 Task: Select and add the product "Freshpet Select Dog Chicken Vegetable (1.75 lb)" to cart from the store "Pavilions Pets".
Action: Mouse pressed left at (52, 91)
Screenshot: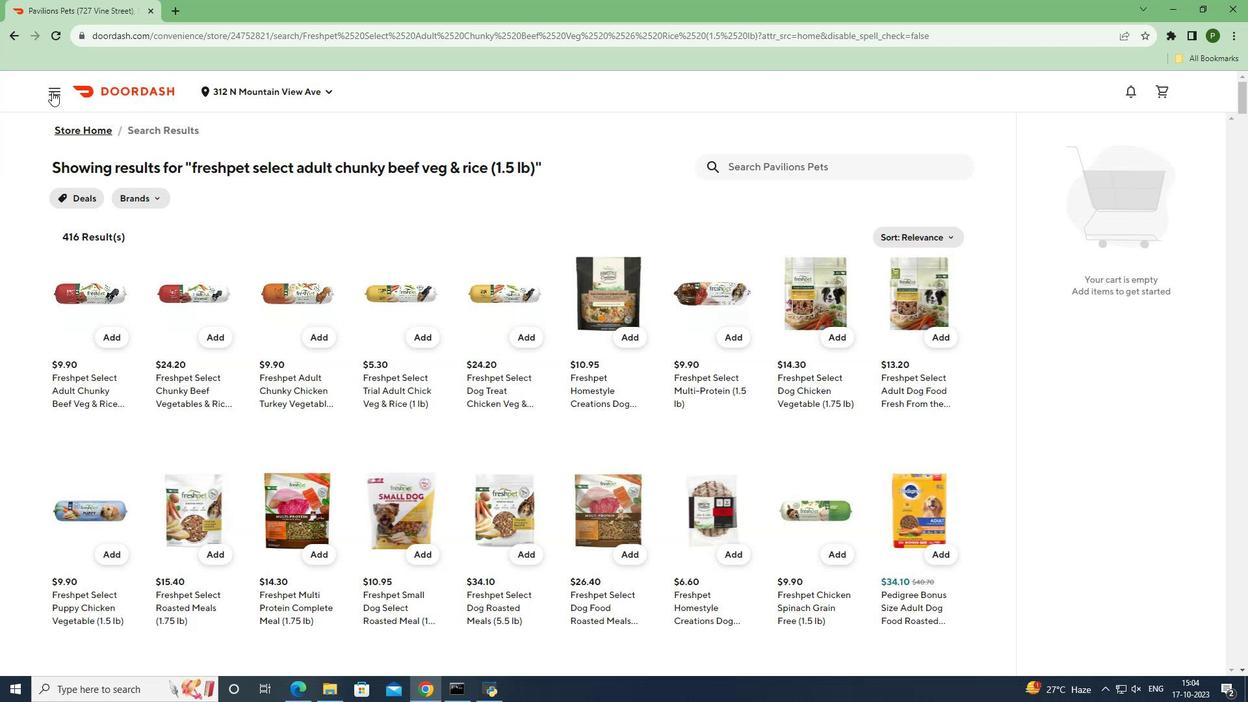 
Action: Mouse moved to (51, 184)
Screenshot: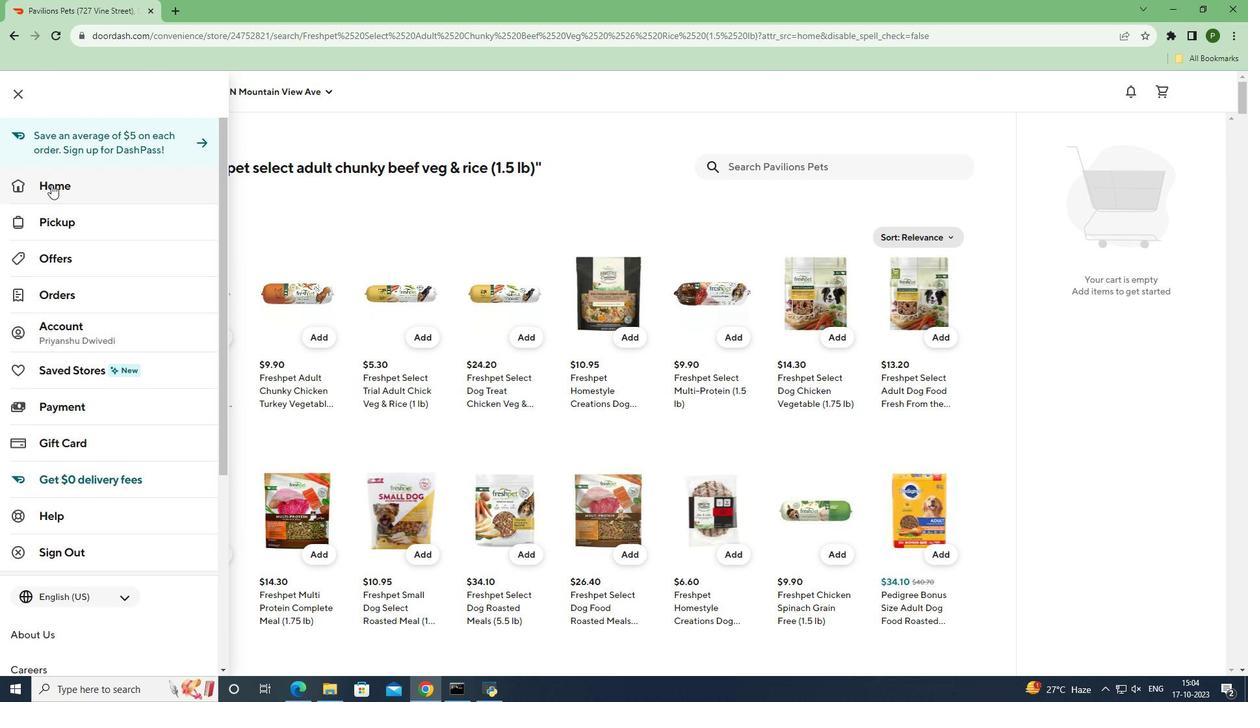 
Action: Mouse pressed left at (51, 184)
Screenshot: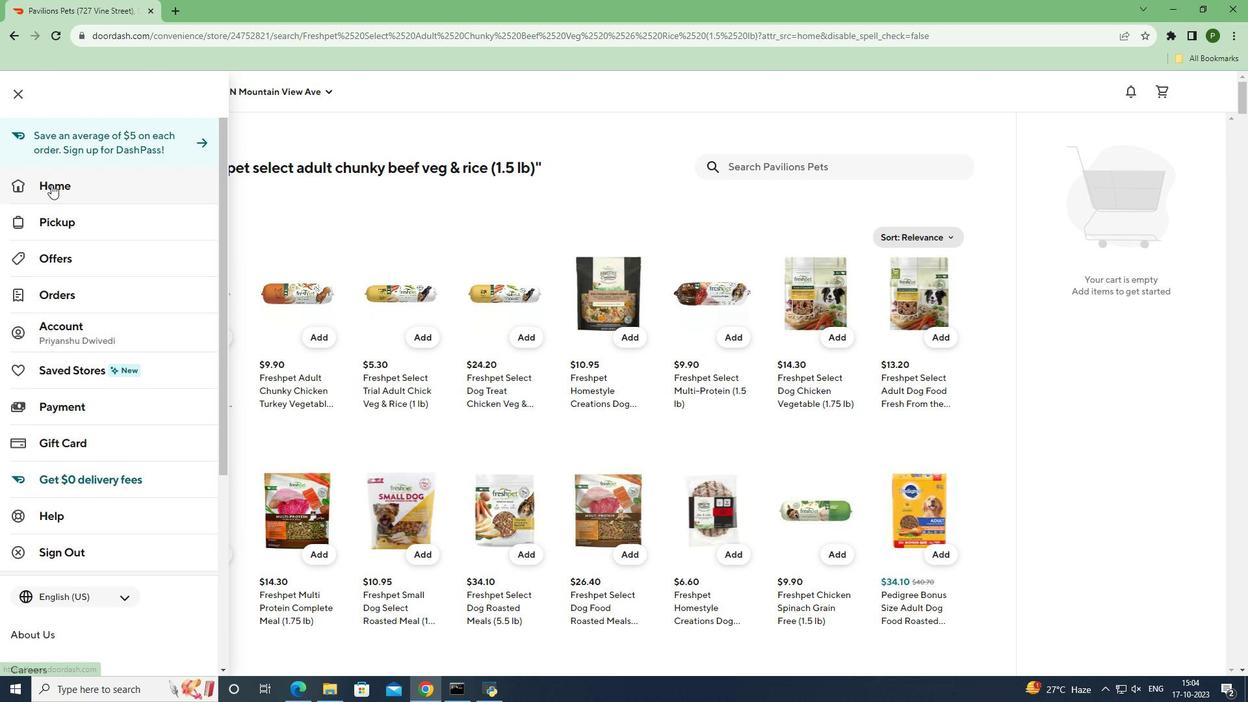 
Action: Mouse moved to (595, 137)
Screenshot: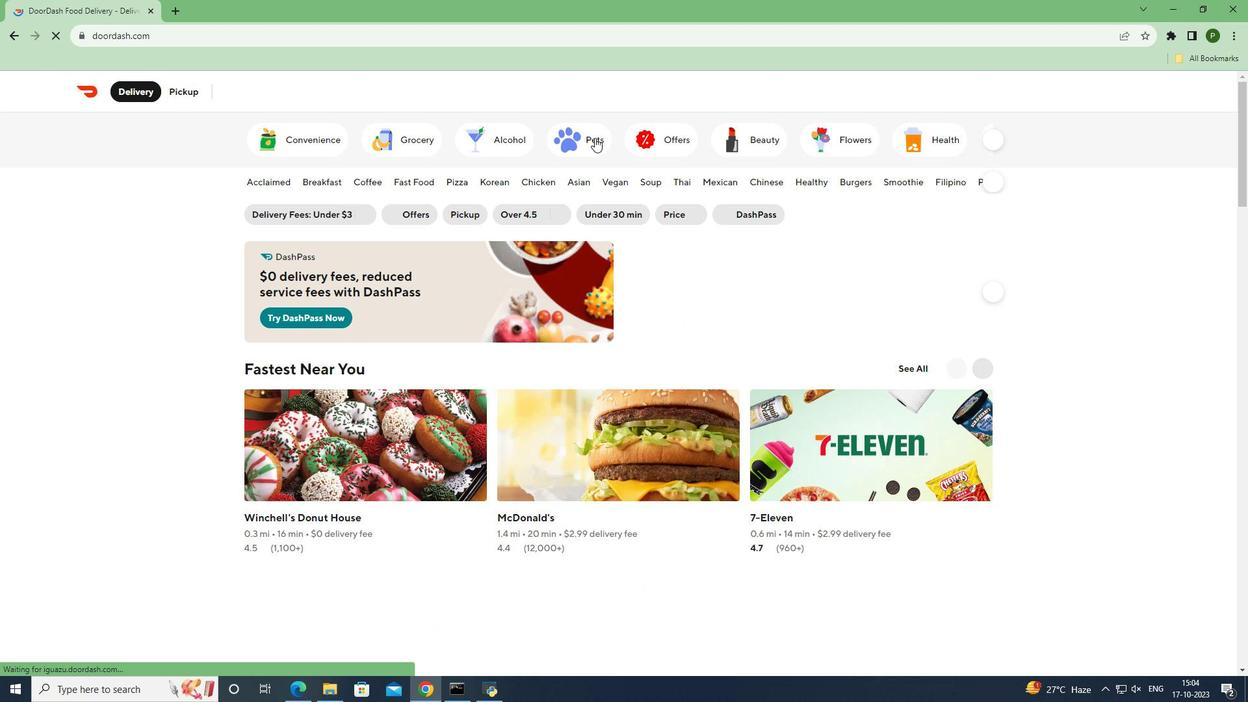 
Action: Mouse pressed left at (595, 137)
Screenshot: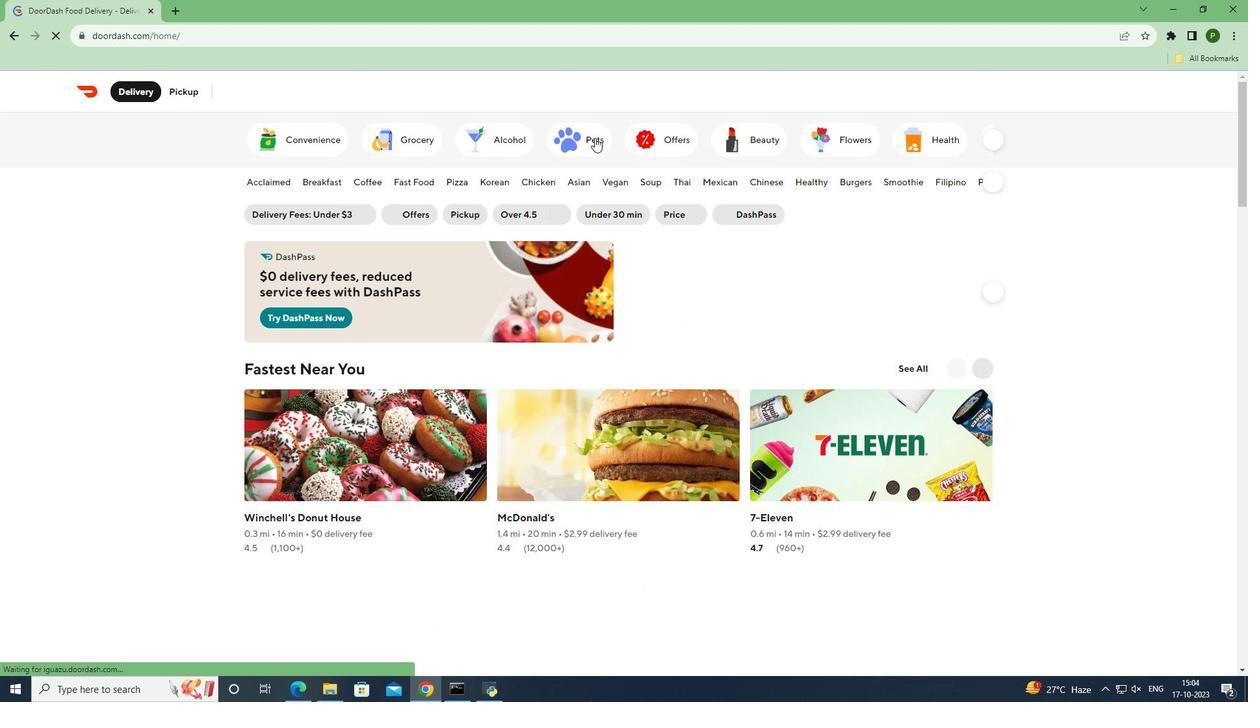 
Action: Mouse moved to (967, 398)
Screenshot: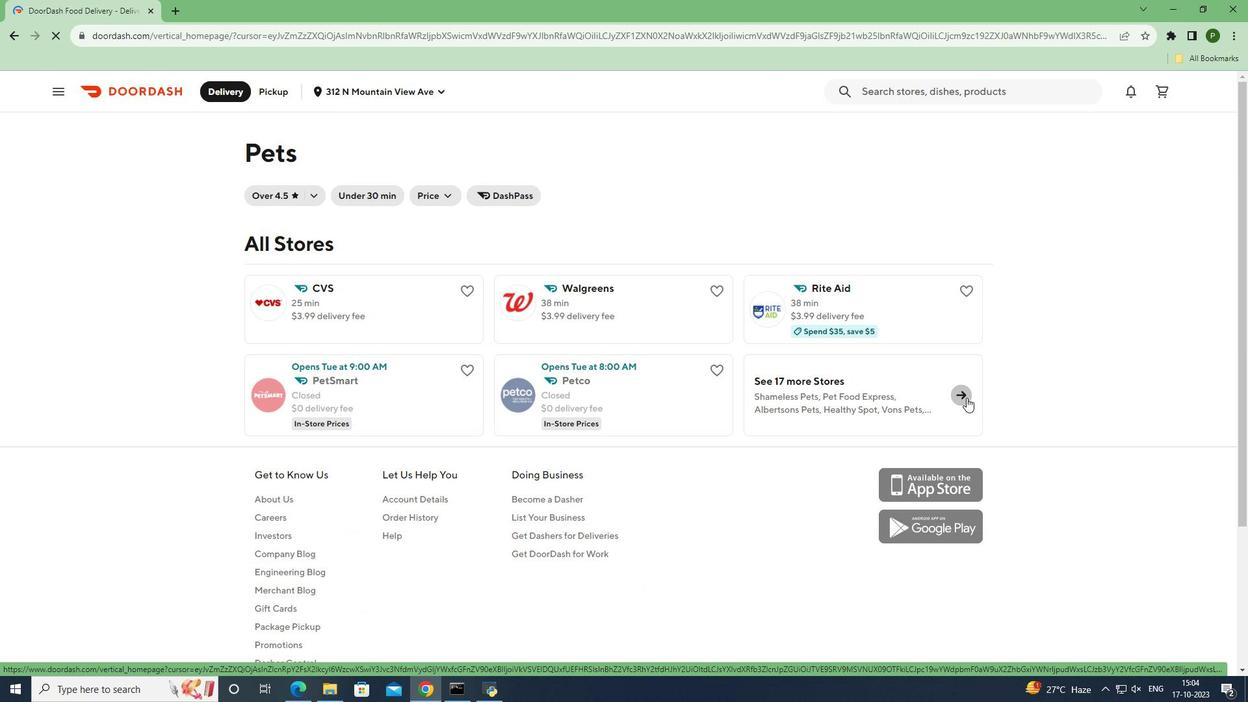 
Action: Mouse pressed left at (967, 398)
Screenshot: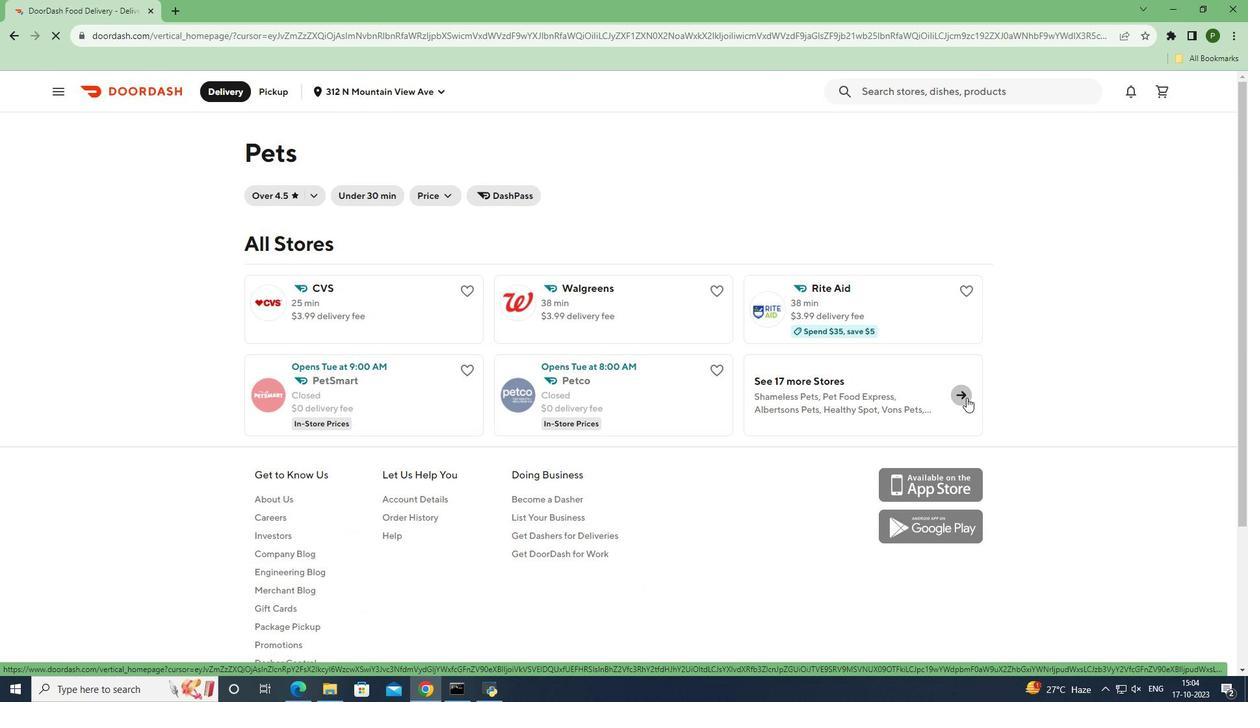 
Action: Mouse moved to (807, 554)
Screenshot: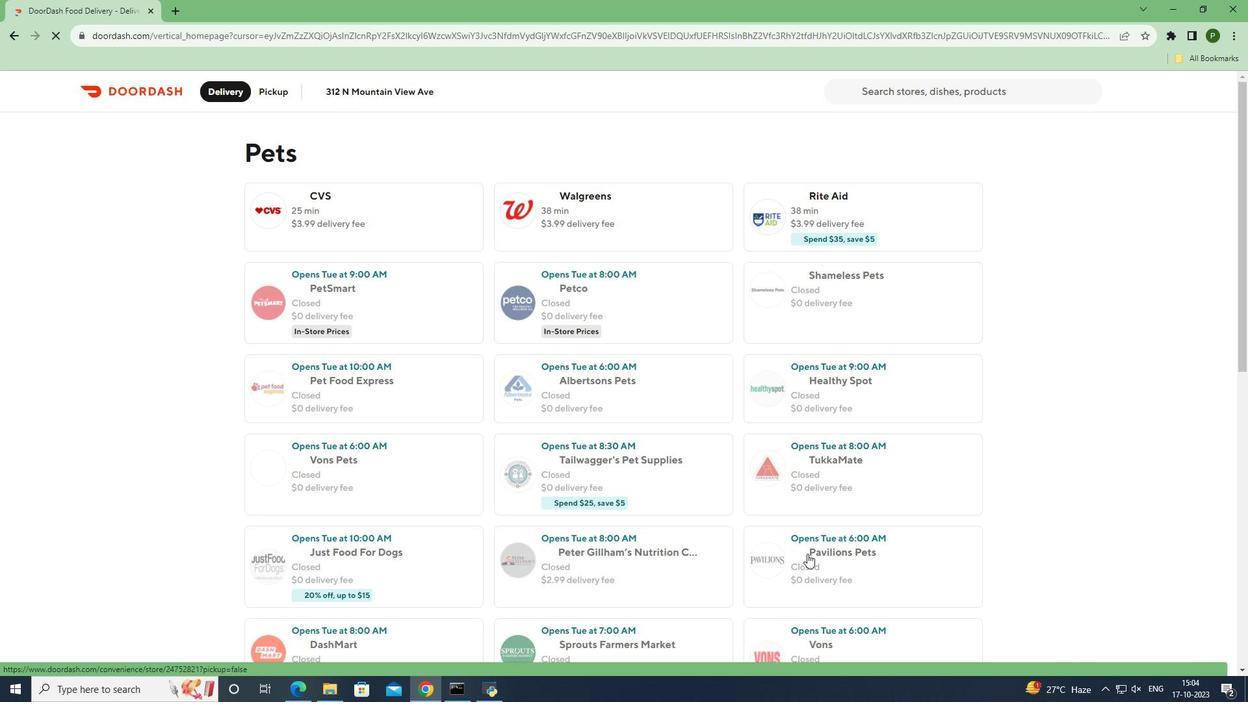 
Action: Mouse pressed left at (807, 554)
Screenshot: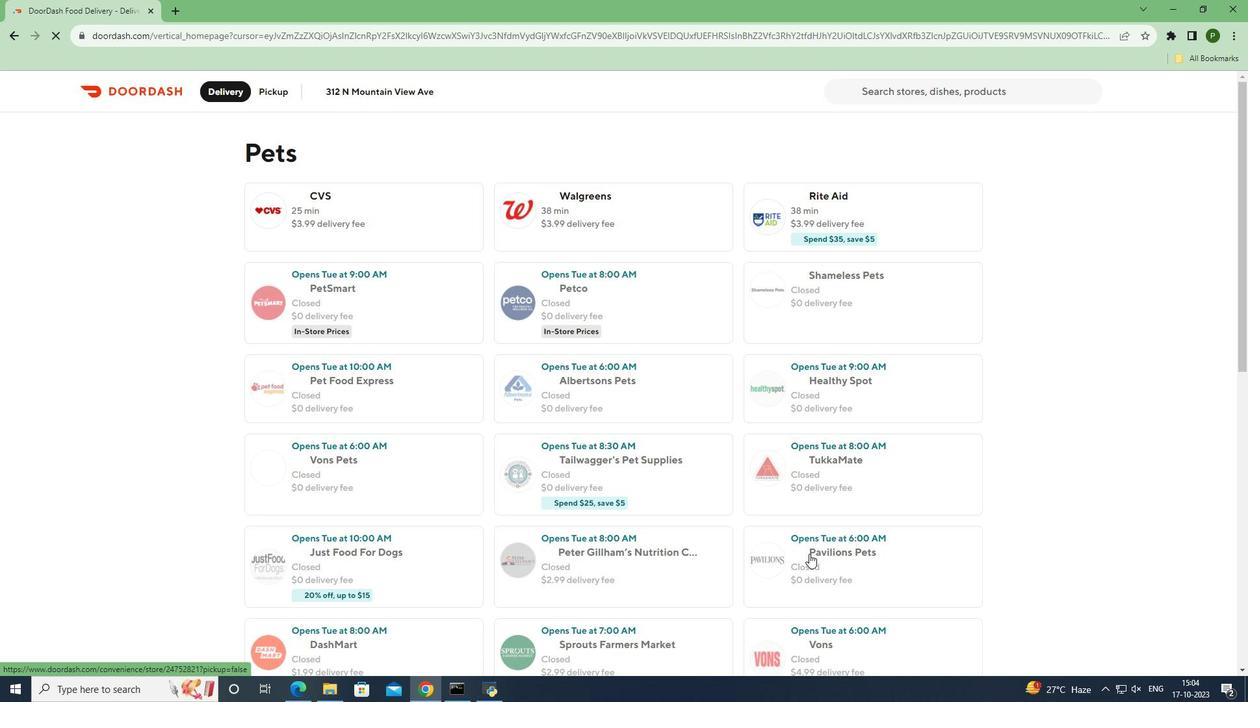 
Action: Mouse moved to (800, 210)
Screenshot: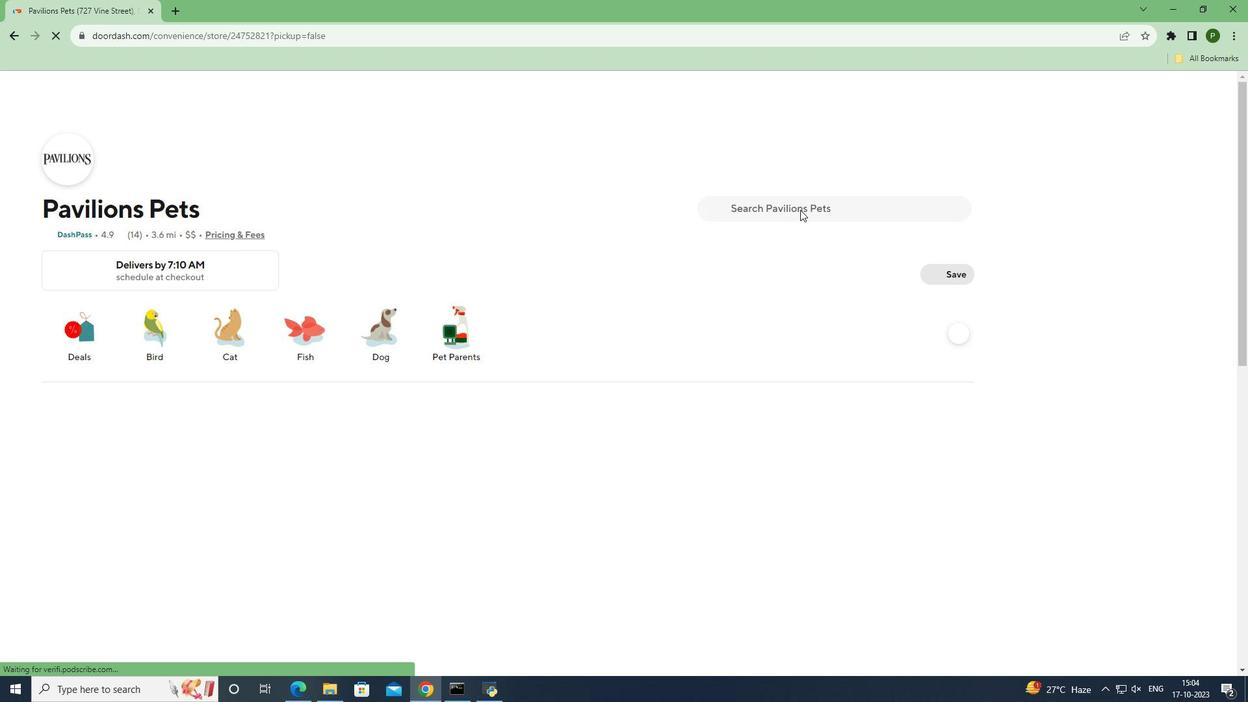 
Action: Mouse pressed left at (800, 210)
Screenshot: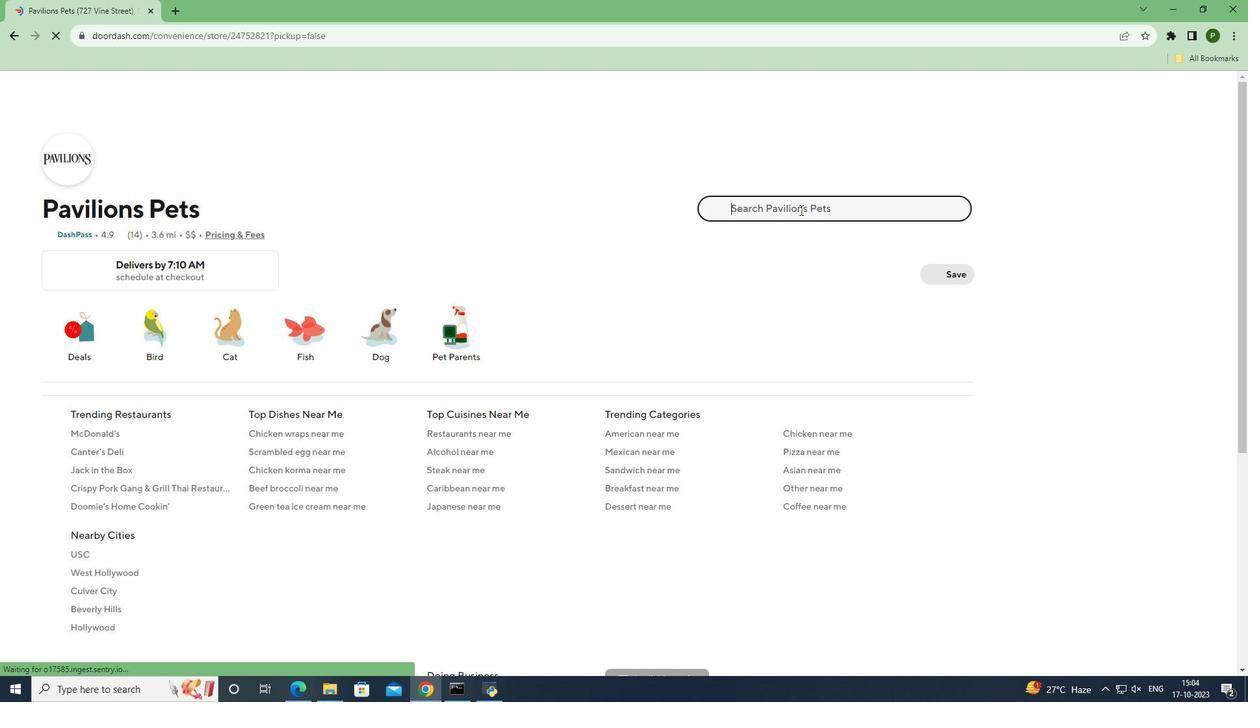 
Action: Key pressed <Key.caps_lock>F<Key.caps_lock>reshpet<Key.space><Key.caps_lock>S<Key.caps_lock>elect<Key.space><Key.caps_lock>D<Key.caps_lock>og<Key.space><Key.caps_lock>C<Key.caps_lock>hicken<Key.space><Key.caps_lock>V<Key.caps_lock>egetable<Key.space><Key.shift_r>(1.75<Key.space>lb<Key.shift_r>)<Key.enter>
Screenshot: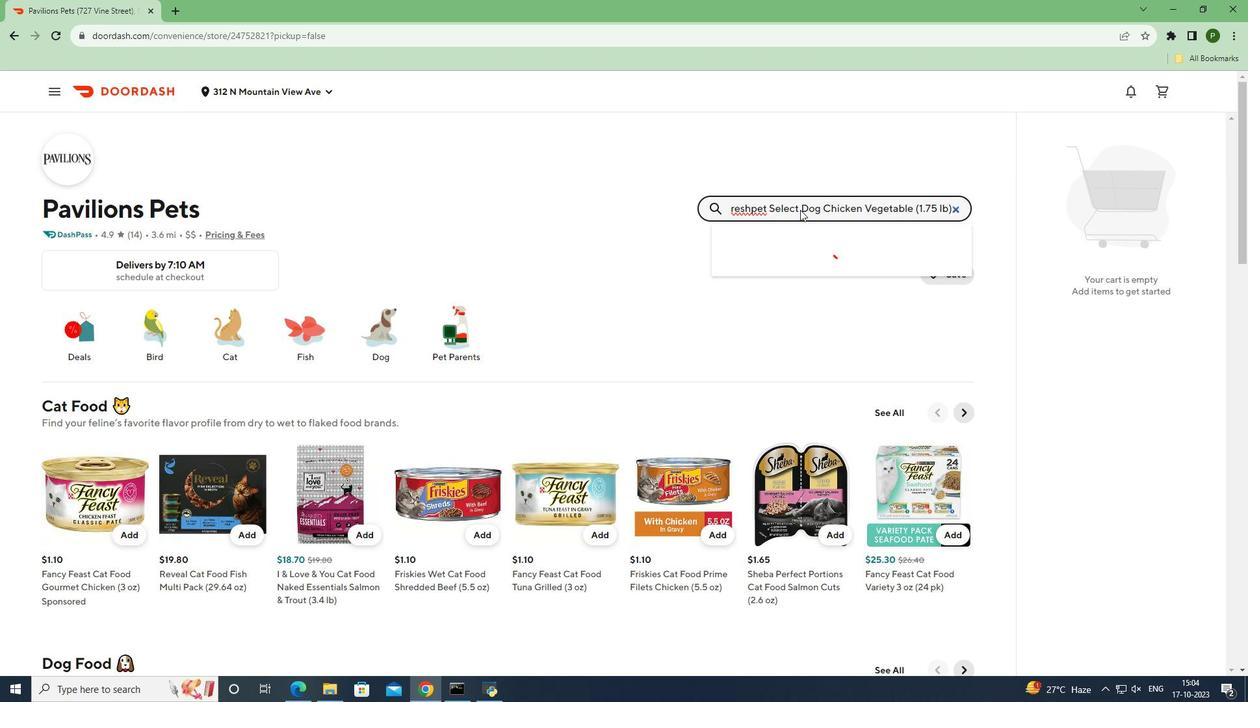 
Action: Mouse moved to (109, 338)
Screenshot: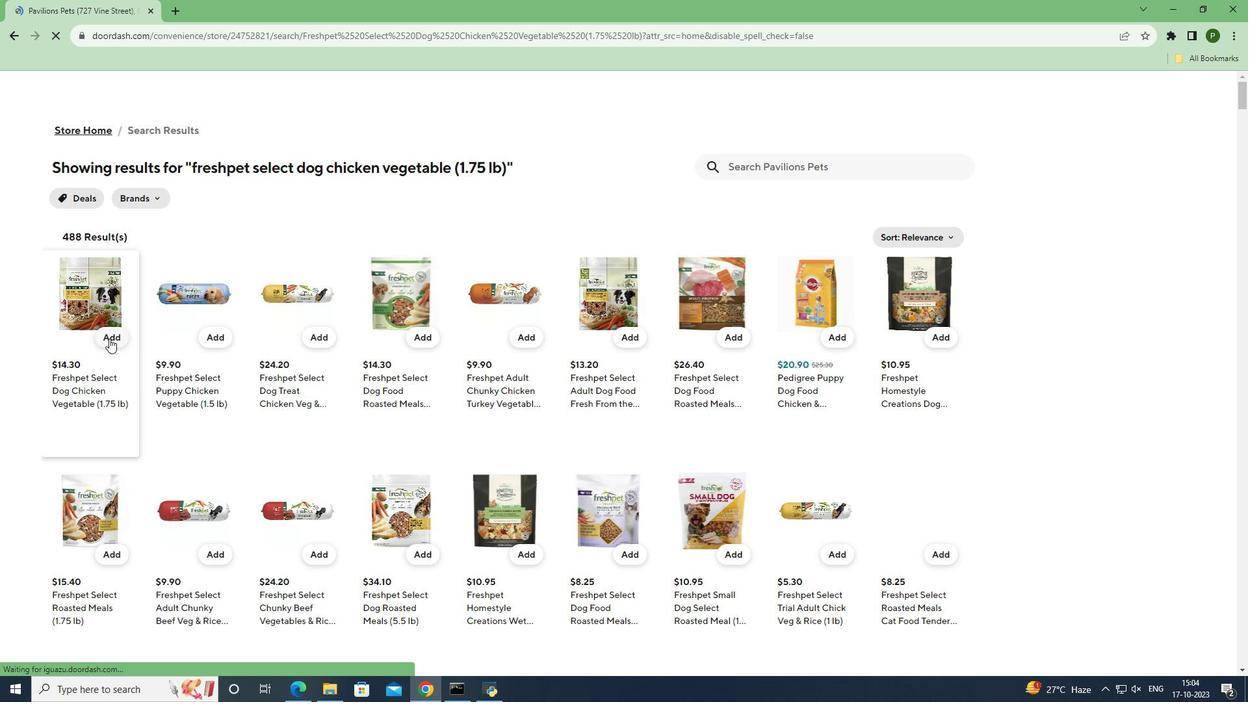 
Action: Mouse pressed left at (109, 338)
Screenshot: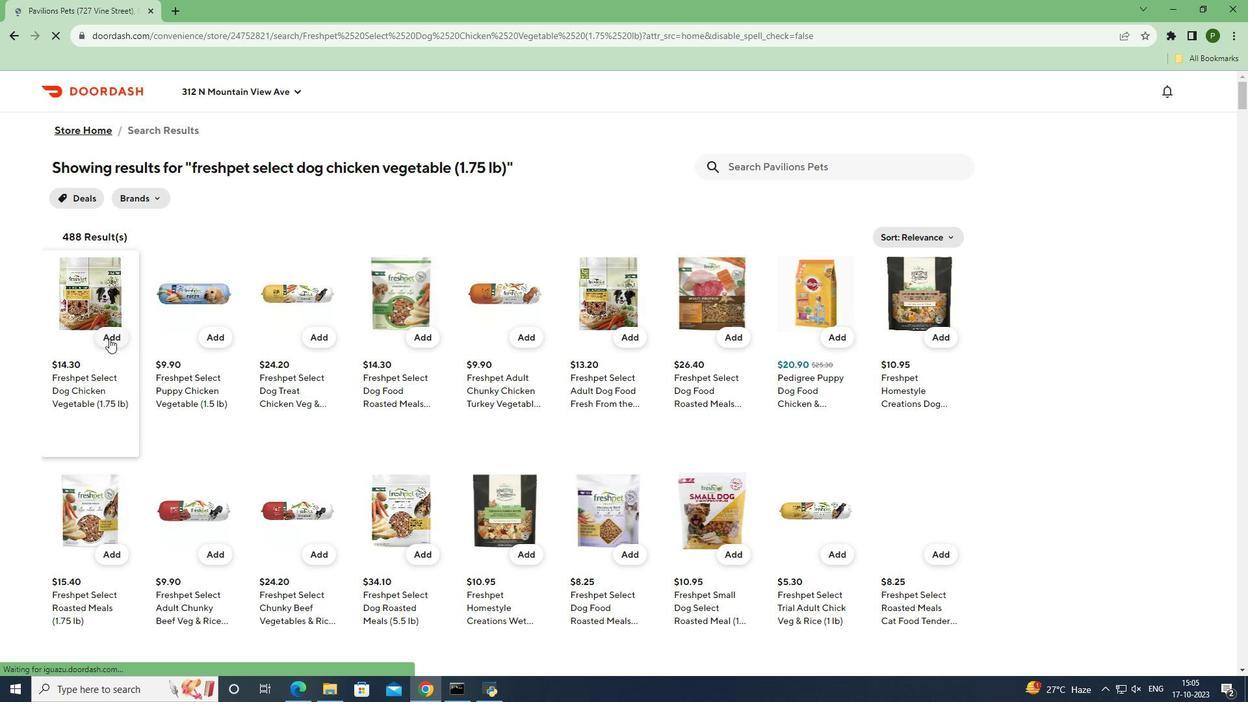 
Action: Mouse moved to (91, 389)
Screenshot: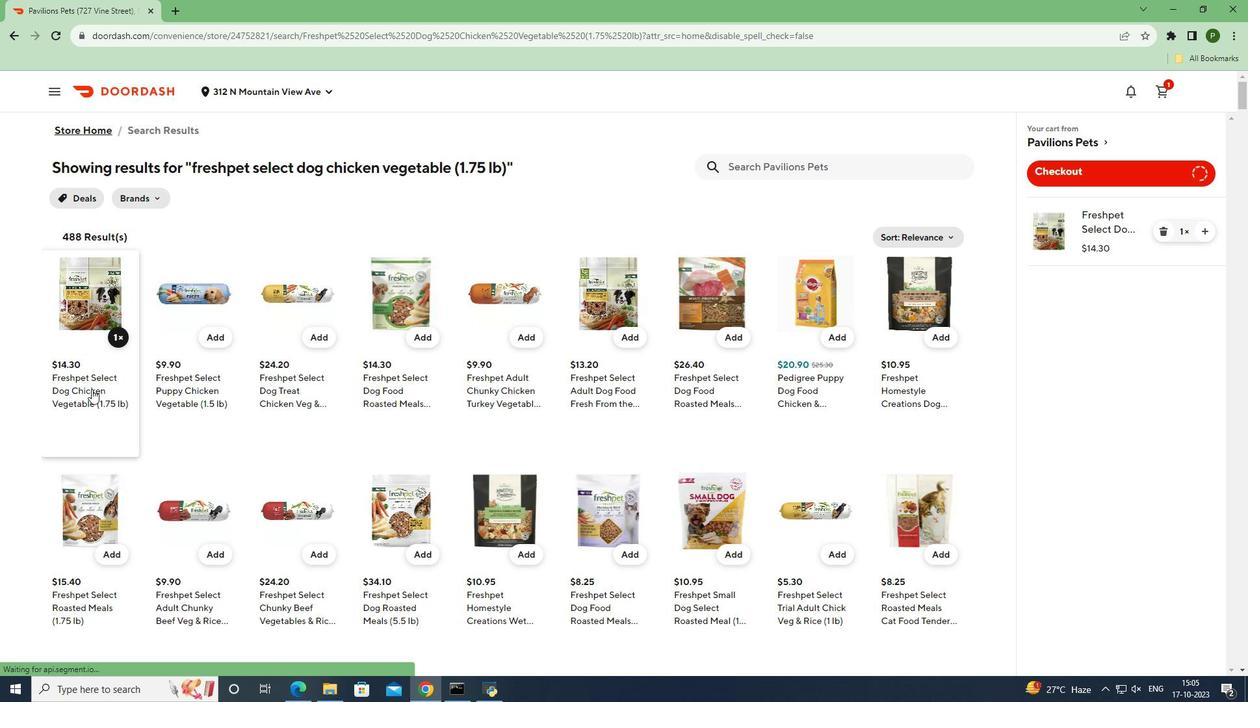 
